Task: Open an excel sheet with  and write heading  Discount data  Add 10 product name:-  'Apple, Banana, _x000D_
Orange, Tomato, Potato, Onion, Carrot, Milk, Bread, Eggs (dozen). ' in May Last week sales are  1.99, 0.49, 0.79, 1.29, 0.99, 0.89, 0.69, 2.49, 1.99, 2.99. _x000D_
Discount (%):-  10, 20, 15, 5, 12, 8, 25, 10, 15, 20. Save page auditingSalesByQuarter_2023
Action: Mouse moved to (90, 156)
Screenshot: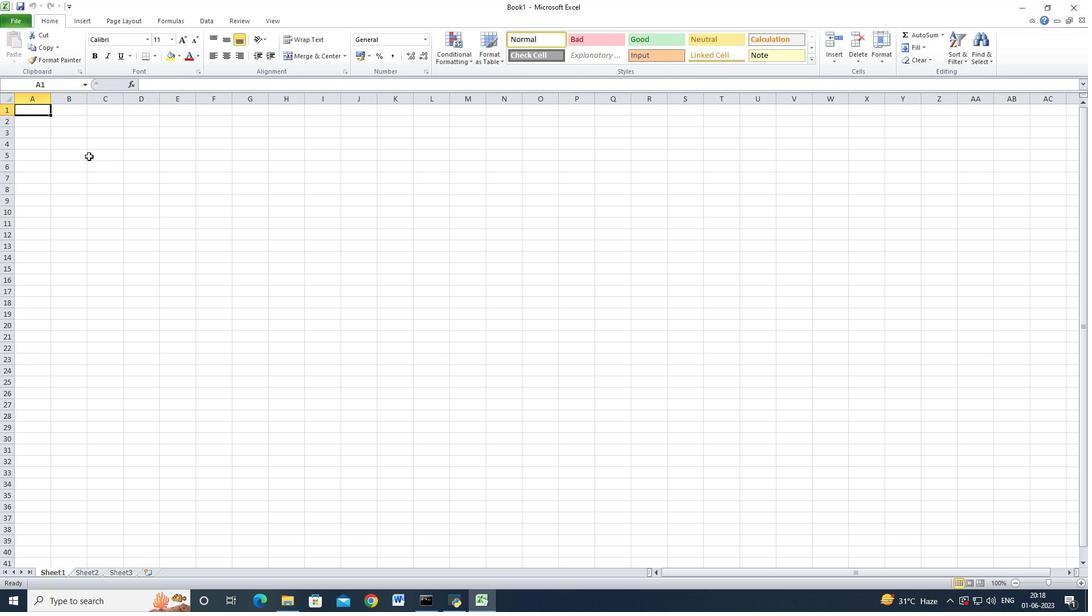 
Action: Key pressed <Key.shift_r>Discount<Key.space>data<Key.down><Key.shift_r>S.<Key.space><Key.shift>No<Key.right><Key.shift>Name<Key.down><Key.left><Key.up><Key.down>1<Key.down>2<Key.down><Key.up><Key.up><Key.shift><Key.down>
Screenshot: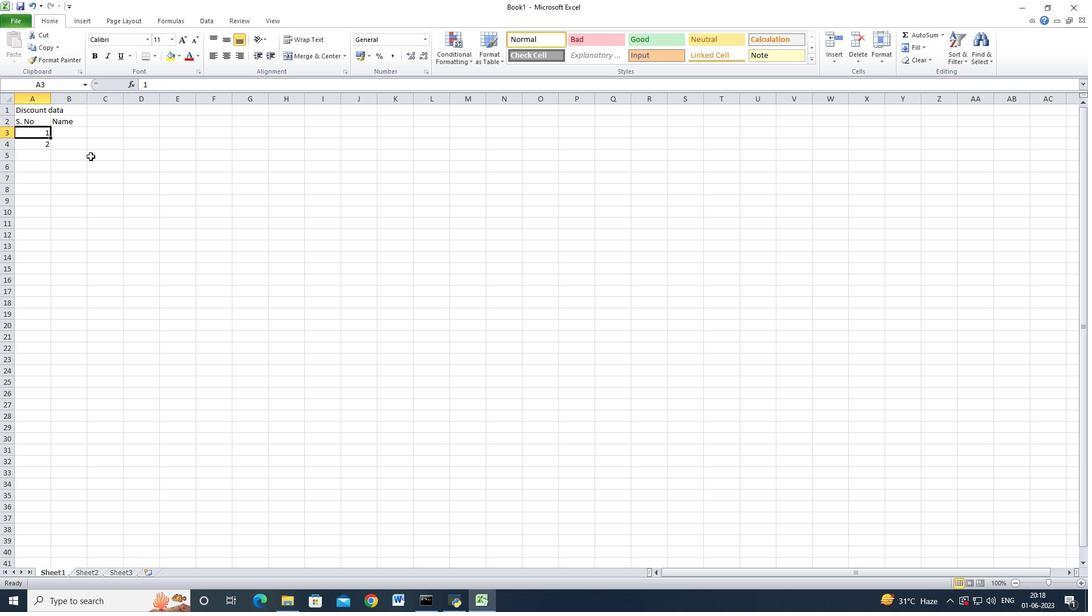 
Action: Mouse moved to (50, 151)
Screenshot: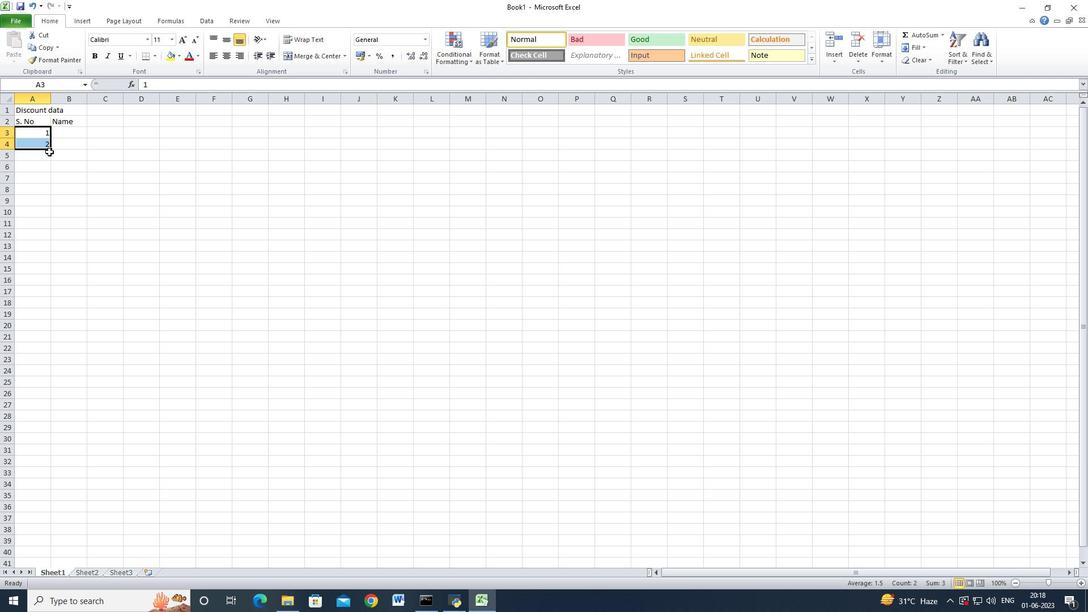 
Action: Mouse pressed left at (50, 151)
Screenshot: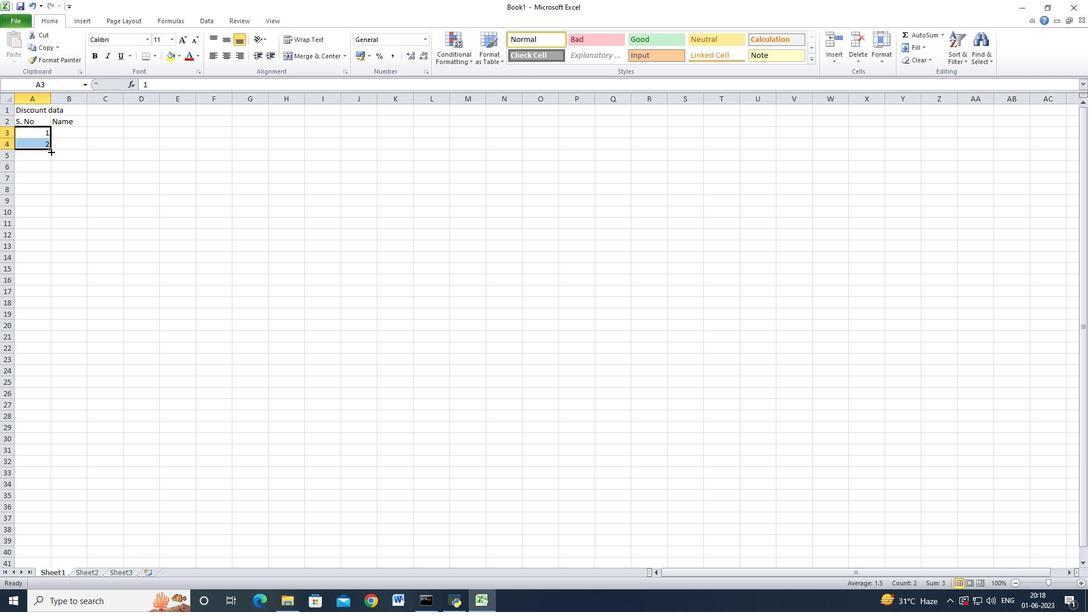 
Action: Mouse moved to (69, 137)
Screenshot: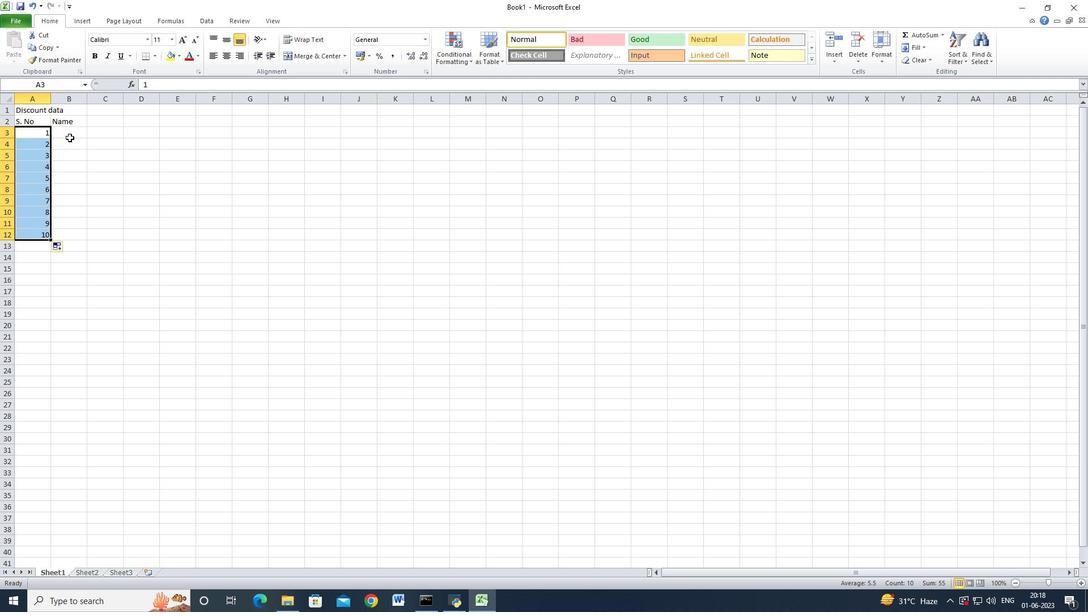 
Action: Mouse pressed left at (69, 137)
Screenshot: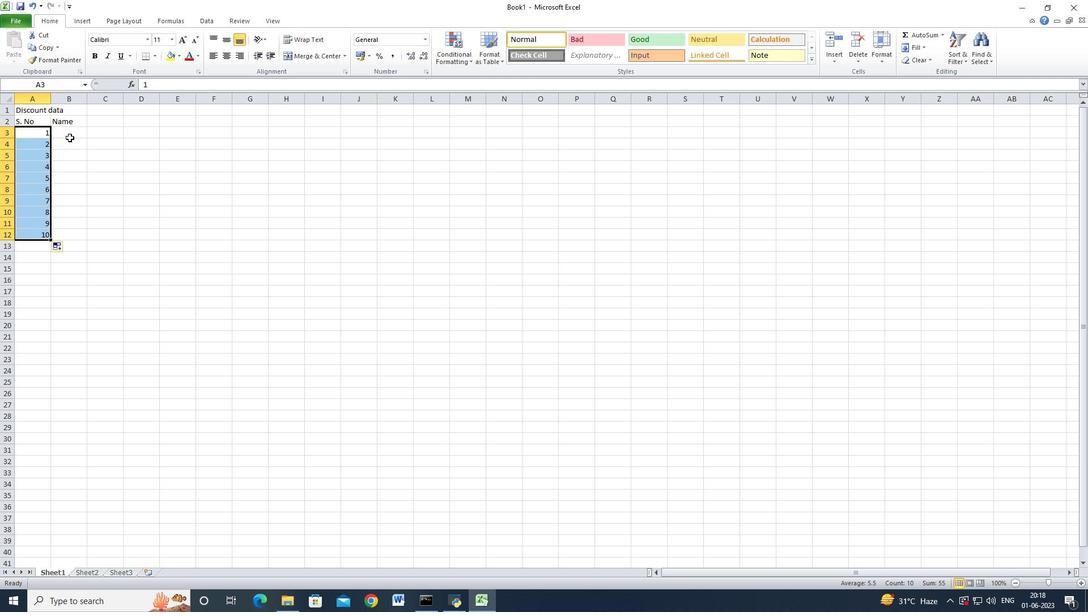 
Action: Mouse moved to (204, 162)
Screenshot: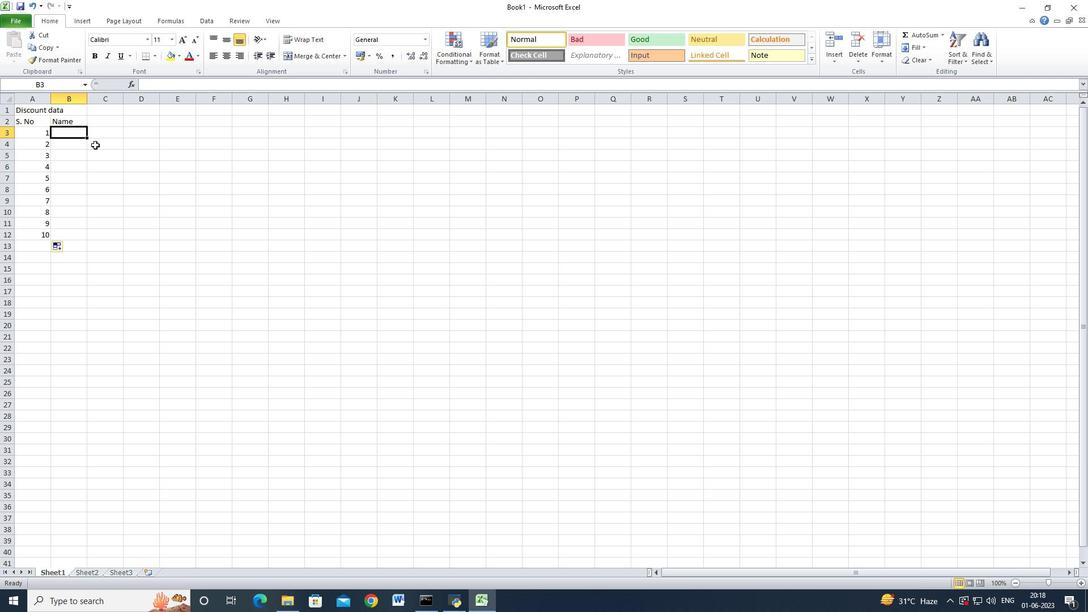 
Action: Key pressed <Key.shift_r>Apple<Key.down><Key.shift>Banana<Key.down><Key.shift><Key.shift><Key.shift><Key.shift><Key.shift><Key.shift><Key.shift><Key.shift><Key.shift><Key.shift><Key.shift><Key.shift><Key.shift><Key.shift><Key.shift><Key.shift><Key.shift><Key.shift><Key.shift><Key.shift><Key.shift><Key.shift><Key.shift>Orange<Key.down><Key.shift_r>Tomato<Key.down><Key.shift>Ptato<Key.down><Key.shift>Onion<Key.down><Key.shift_r>Carrot<Key.down><Key.shift>Milk<Key.down><Key.shift>Bread<Key.down><Key.shift_r>Eggs<Key.space><Key.shift_r>(dozen<Key.shift_r>)<Key.enter><Key.up><Key.up><Key.right><Key.shift>May<Key.space><Key.shift>Lastweek<Key.space>sales<Key.down>10<Key.backspace>.99<Key.down>0.49<Key.down>07<Key.backspace>.79<Key.down>1.29<Key.down>0.99<Key.down>0.89<Key.down>0.69<Key.down>2.49<Key.down>1.99<Key.down>2.99<Key.down><Key.up><Key.up><Key.up><Key.right><Key.shift_r>Discount<Key.space><Key.shift_r>(<Key.shift><Key.shift><Key.shift><Key.shift><Key.shift><Key.shift><Key.shift><Key.shift><Key.shift><Key.shift><Key.shift><Key.shift><Key.shift><Key.shift><Key.shift><Key.shift><Key.shift><Key.shift><Key.shift><Key.shift><Key.shift><Key.shift><Key.shift>%<Key.shift_r>)<Key.enter>10<Key.down>20<Key.down>15<Key.down>5<Key.down>12<Key.down>8<Key.down>25<Key.down>10<Key.down>15<Key.down>20<Key.down><Key.up><Key.up><Key.up>
Screenshot: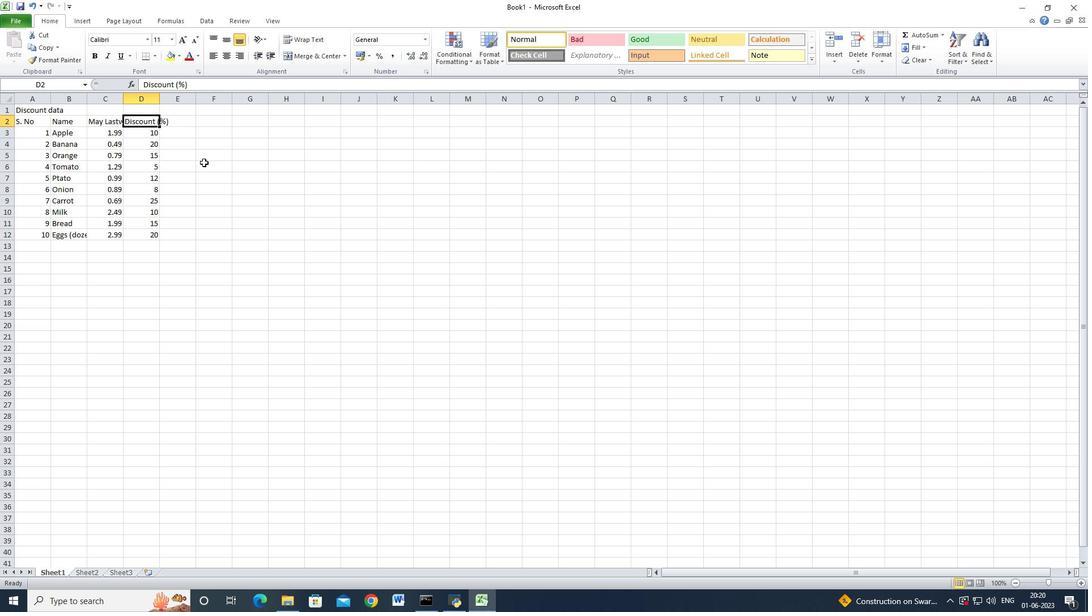 
Action: Mouse moved to (10, 98)
Screenshot: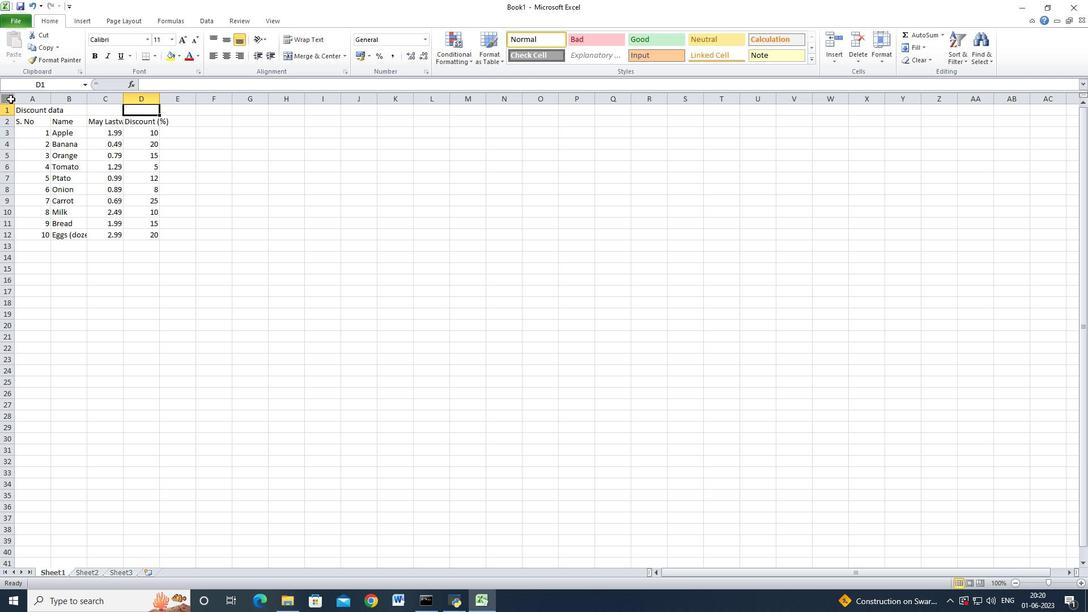 
Action: Mouse pressed left at (10, 98)
Screenshot: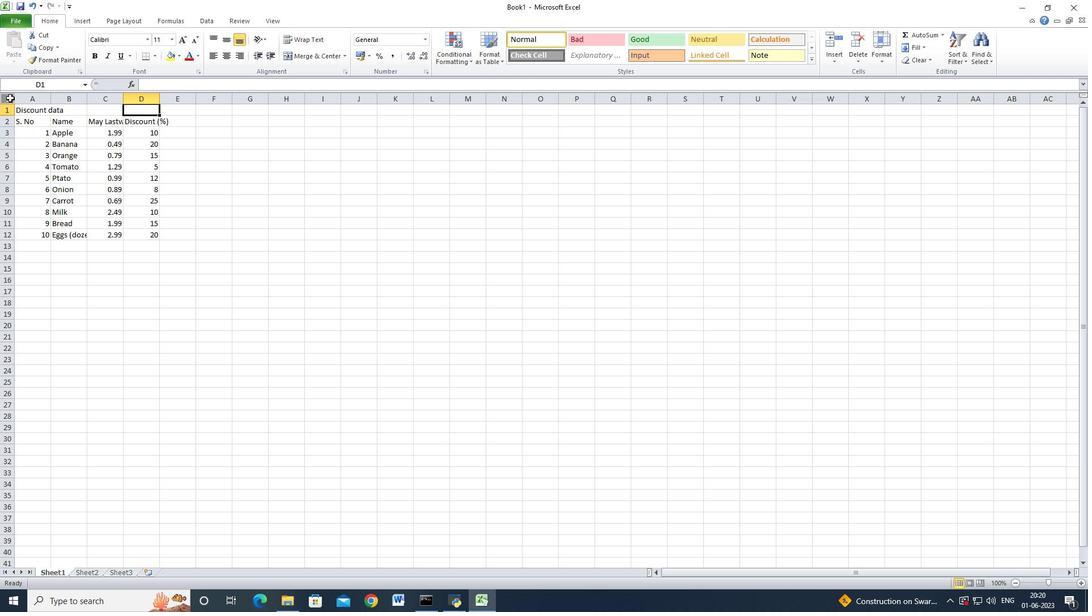 
Action: Mouse moved to (51, 102)
Screenshot: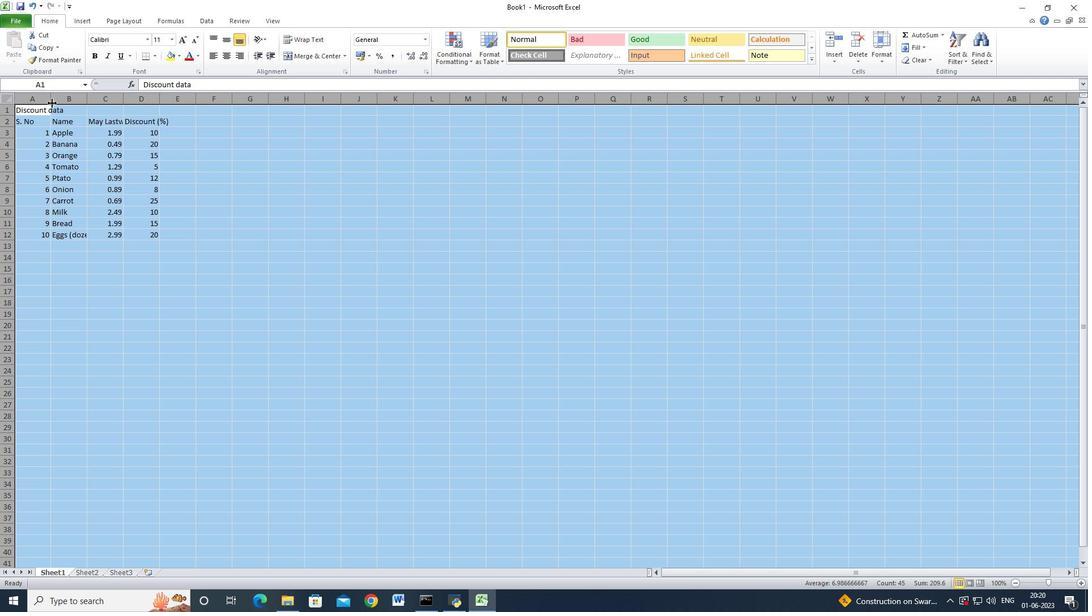 
Action: Mouse pressed left at (51, 102)
Screenshot: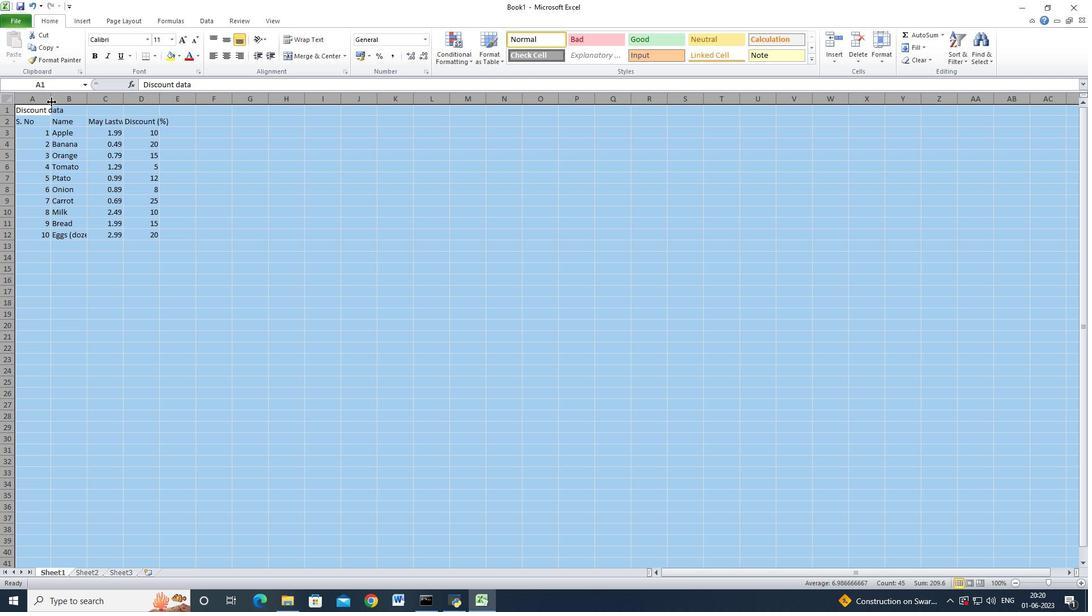 
Action: Mouse pressed left at (51, 102)
Screenshot: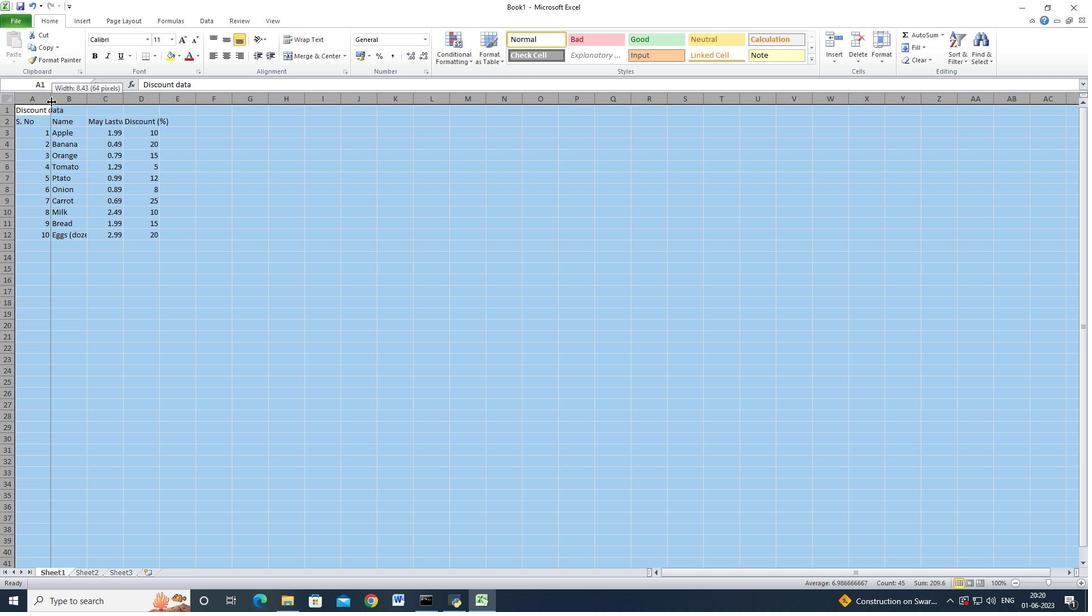
Action: Mouse moved to (69, 138)
Screenshot: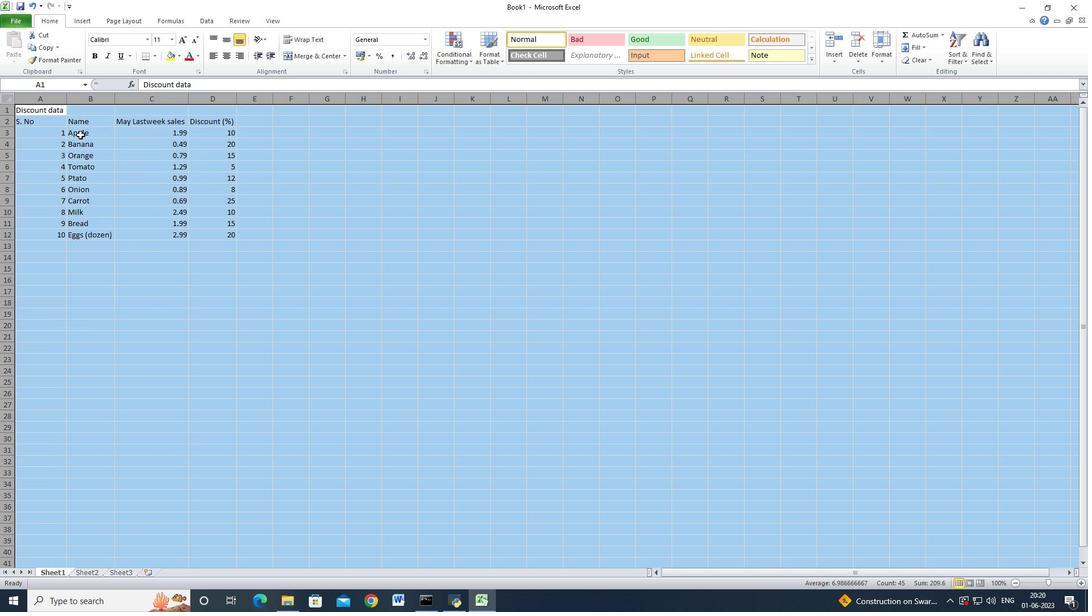 
Action: Mouse pressed left at (69, 138)
Screenshot: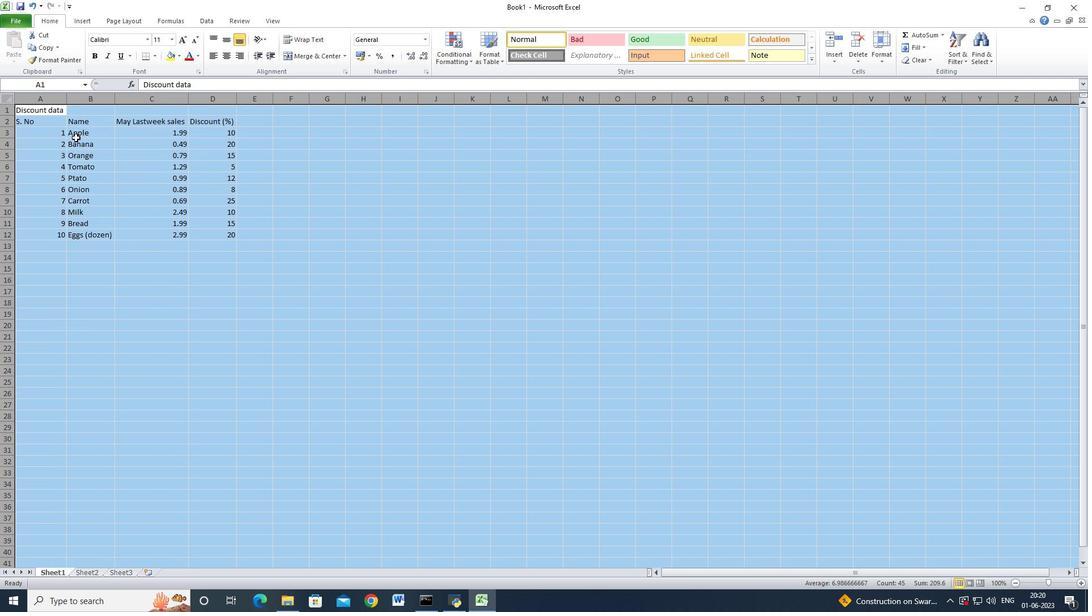 
Action: Mouse moved to (157, 227)
Screenshot: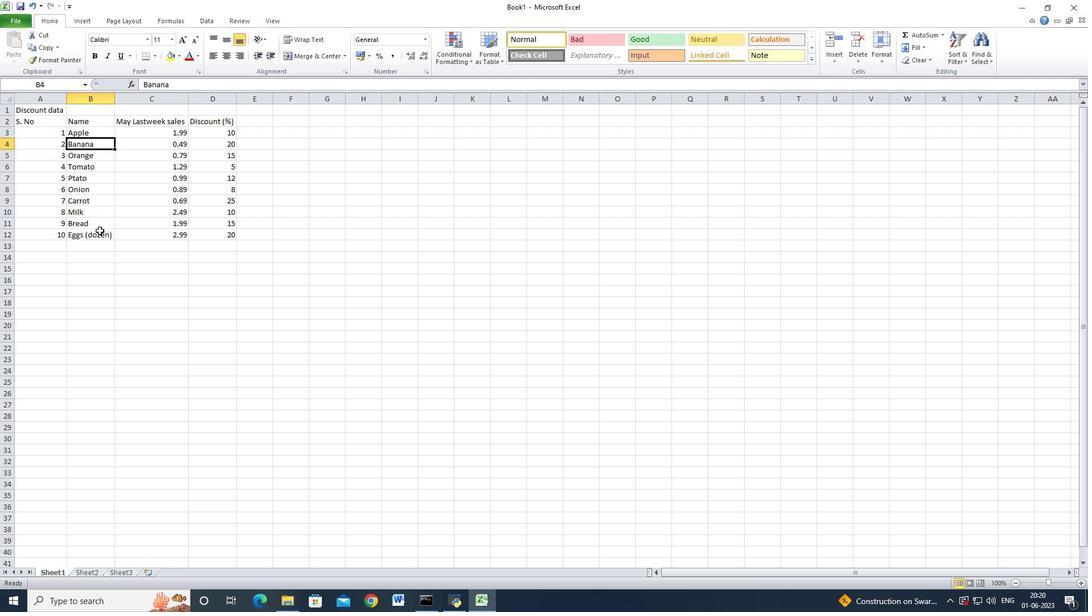 
Action: Key pressed ctrl+S
Screenshot: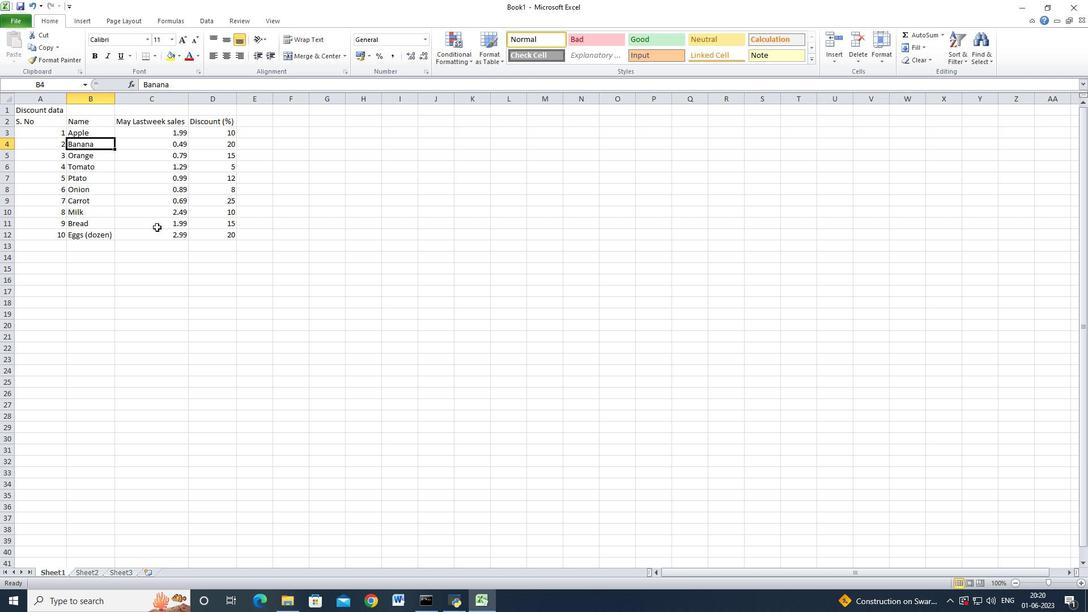 
Action: Mouse moved to (175, 236)
Screenshot: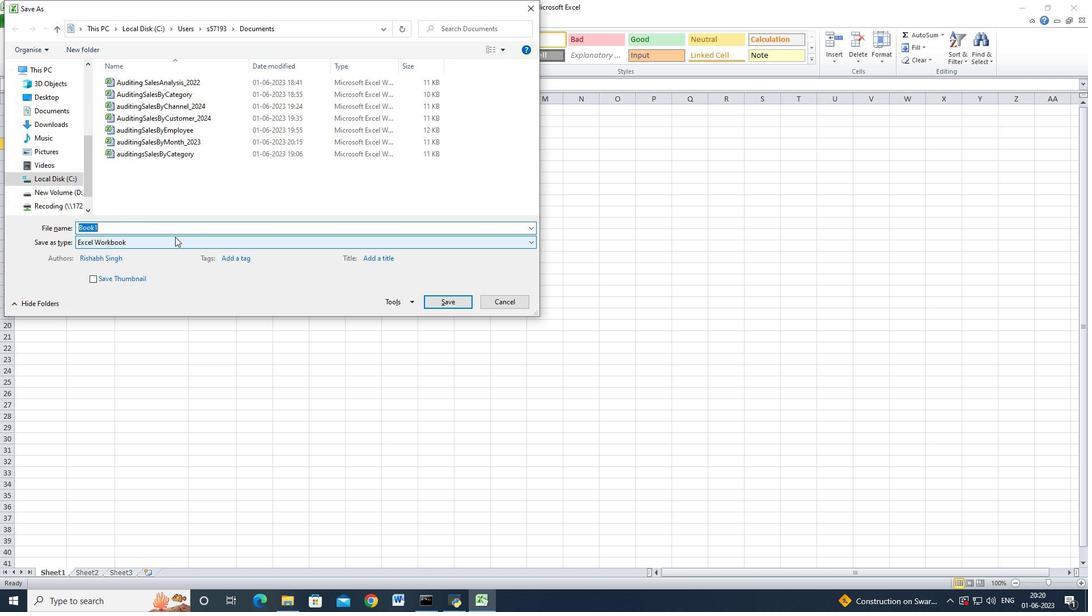 
Action: Key pressed auditings<Key.shift_r>Sales<Key.shift>By<Key.shift_r>Quarter<Key.shift_r>_2023
Screenshot: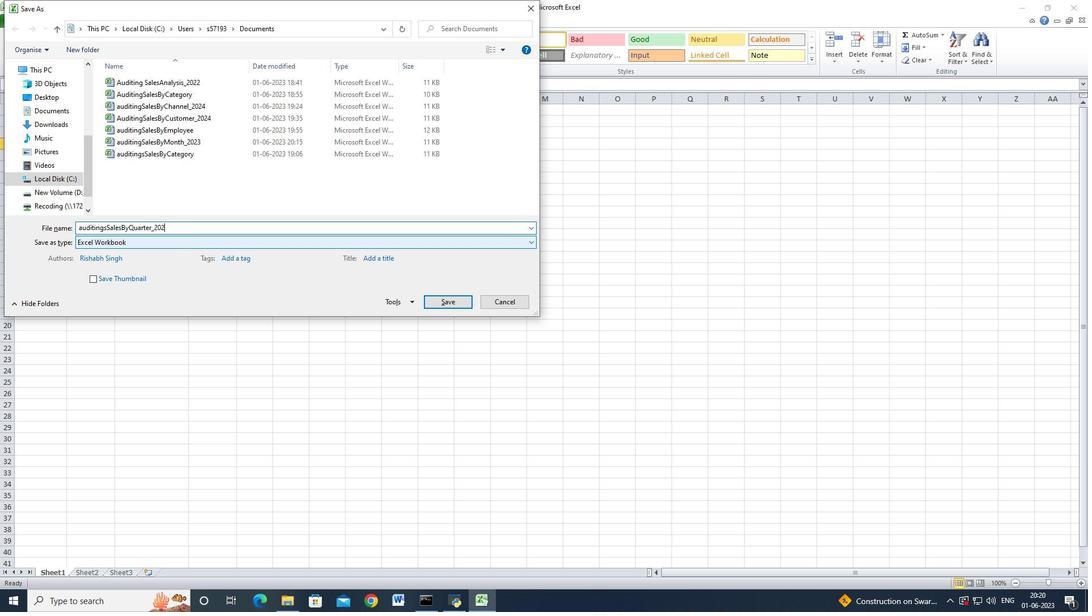 
Action: Mouse moved to (438, 302)
Screenshot: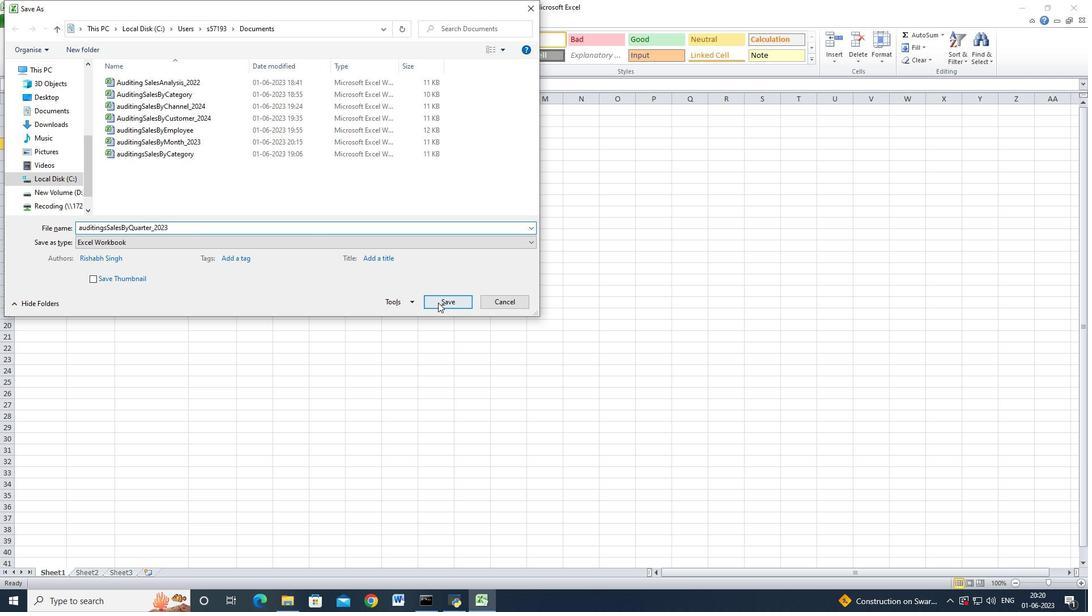 
Action: Mouse pressed left at (438, 302)
Screenshot: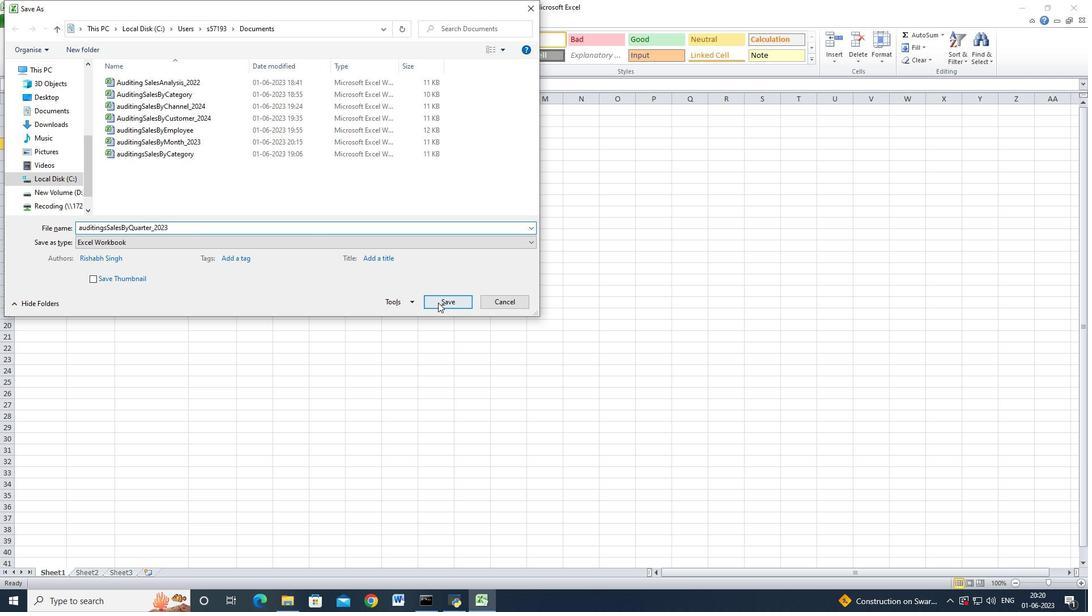 
Action: Mouse moved to (380, 264)
Screenshot: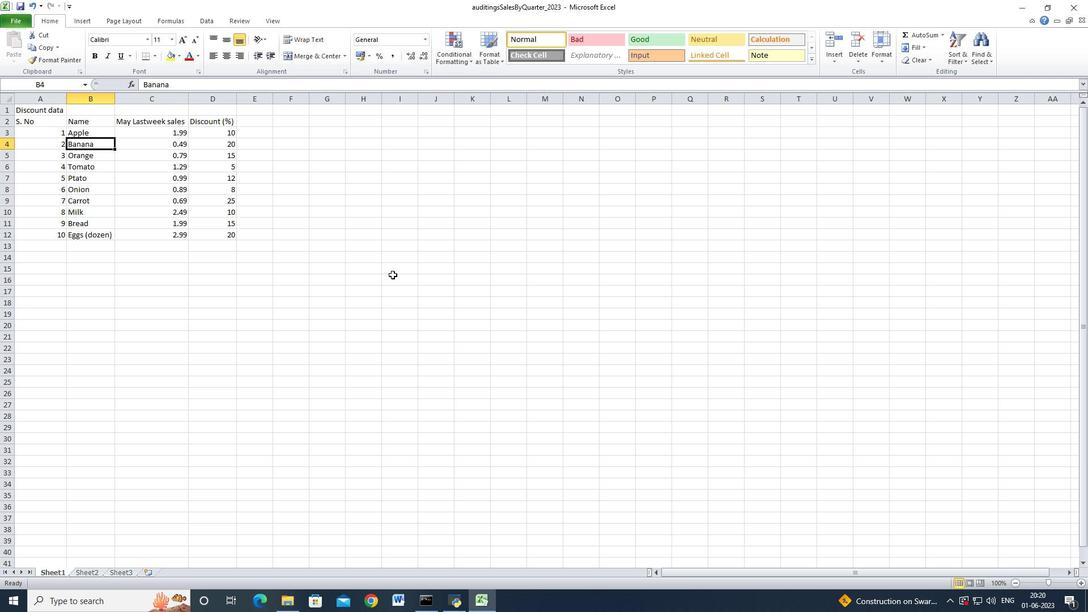 
